 Task: Use Cell Phone Ringing Effect in this video Movie B.mp4
Action: Mouse moved to (173, 112)
Screenshot: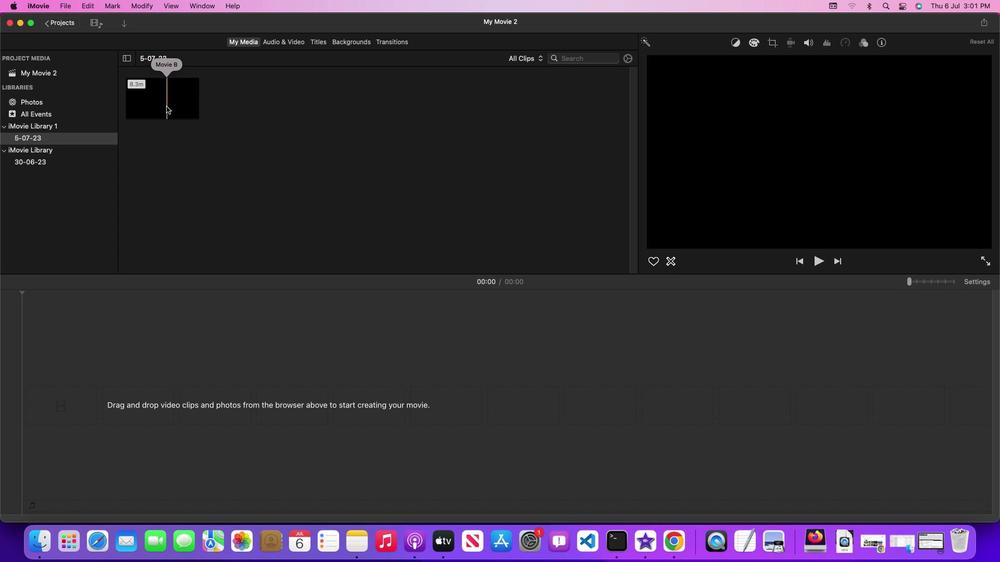 
Action: Mouse pressed left at (173, 112)
Screenshot: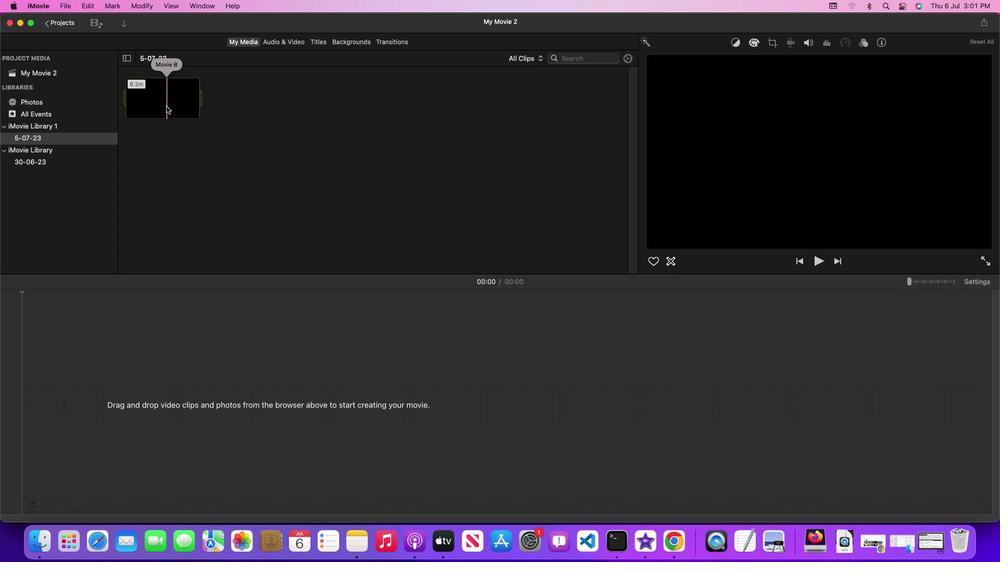 
Action: Mouse pressed left at (173, 112)
Screenshot: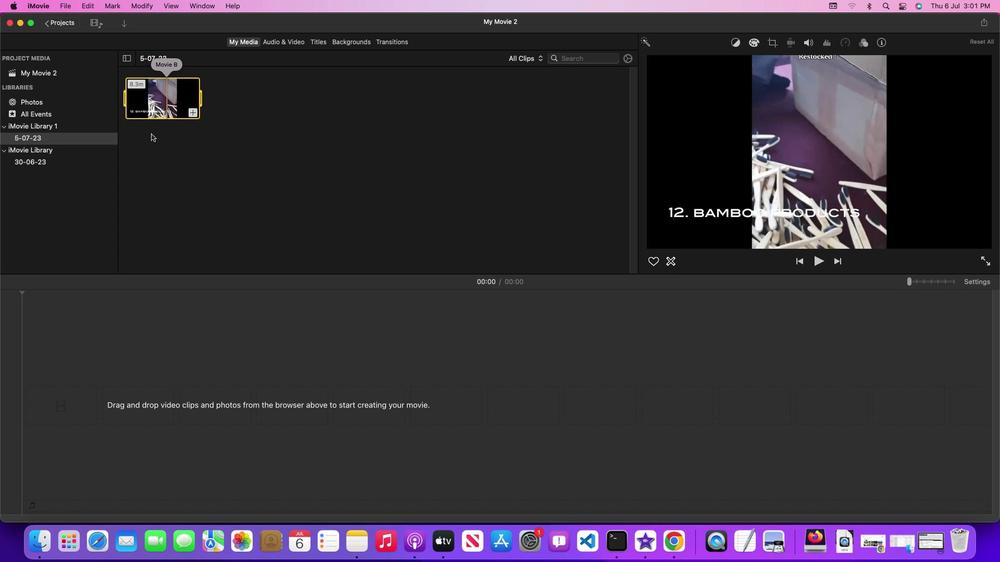 
Action: Mouse moved to (305, 49)
Screenshot: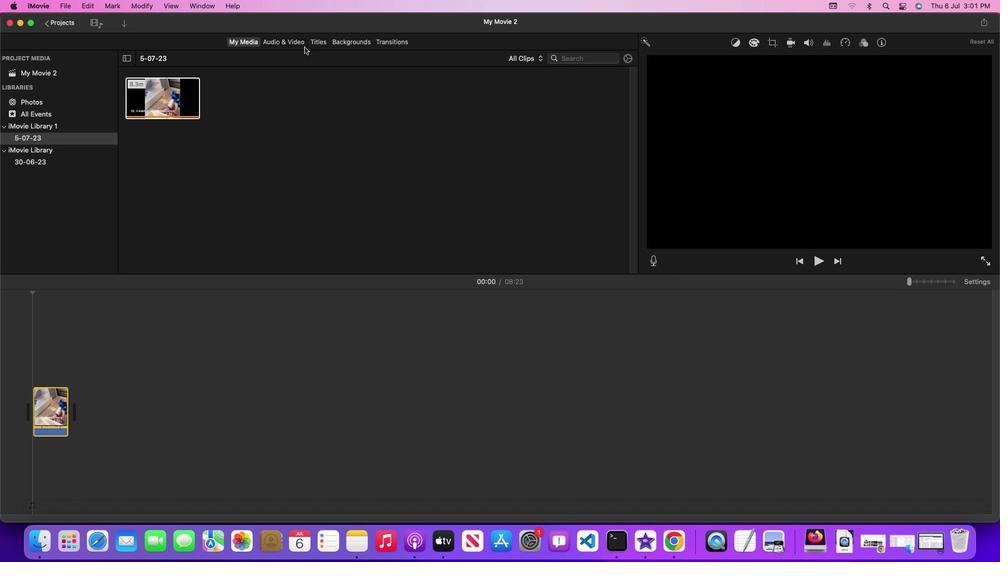 
Action: Mouse pressed left at (305, 49)
Screenshot: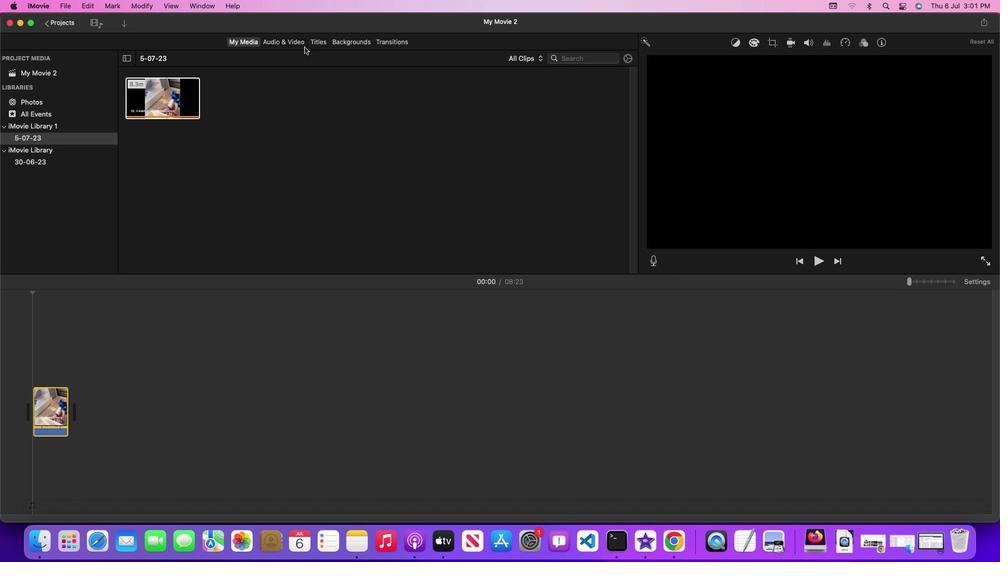 
Action: Mouse moved to (641, 145)
Screenshot: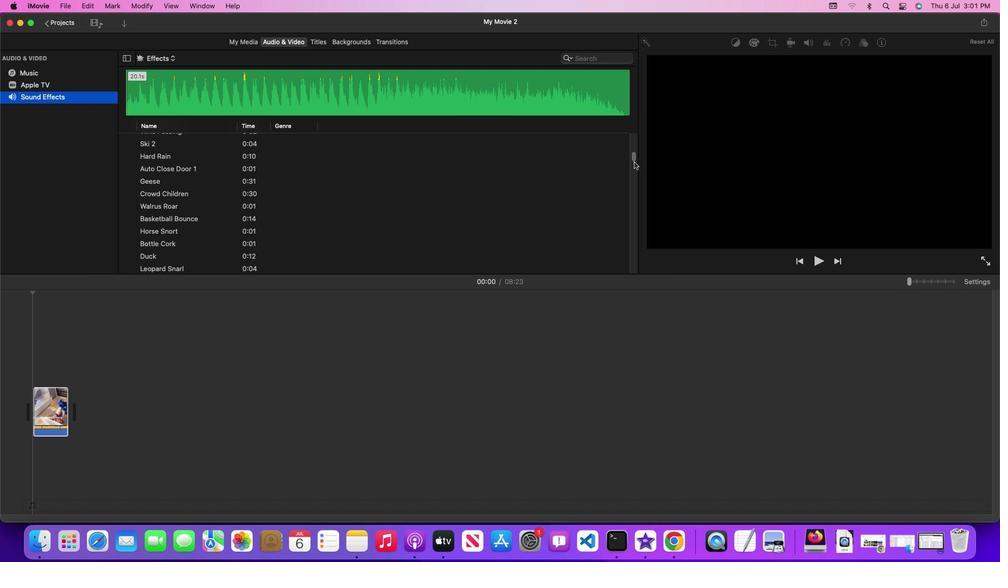 
Action: Mouse pressed left at (641, 145)
Screenshot: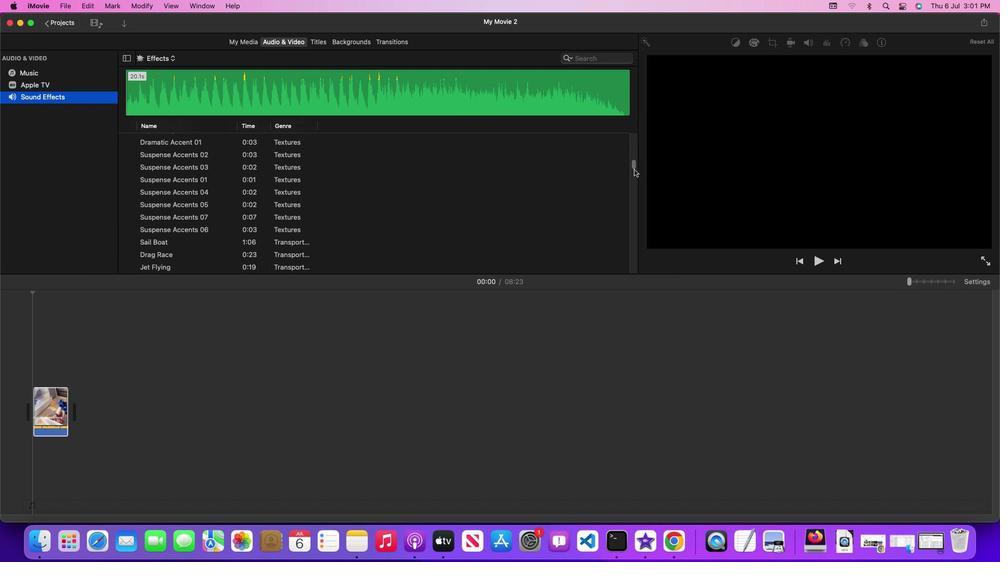 
Action: Mouse moved to (525, 237)
Screenshot: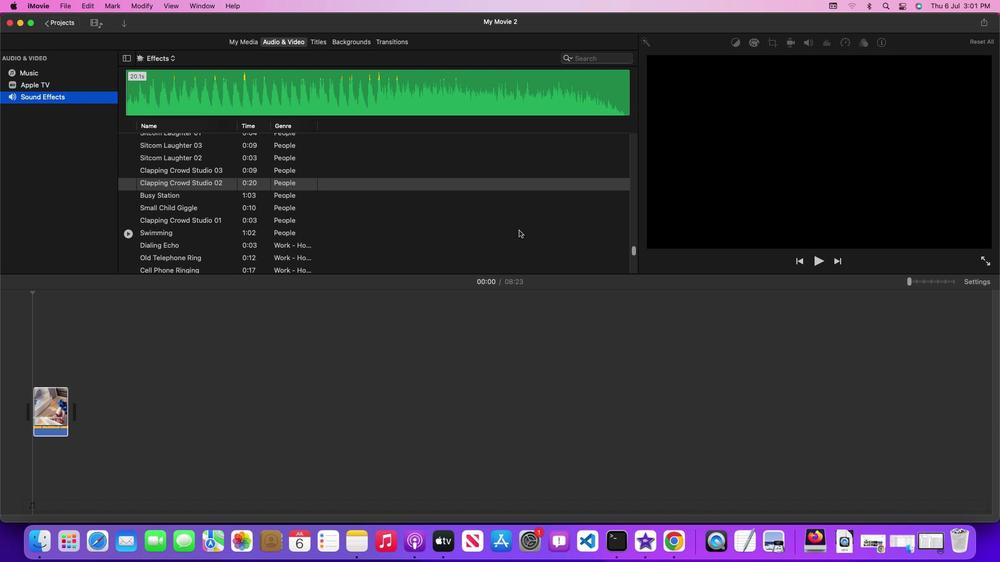 
Action: Mouse scrolled (525, 237) with delta (6, 5)
Screenshot: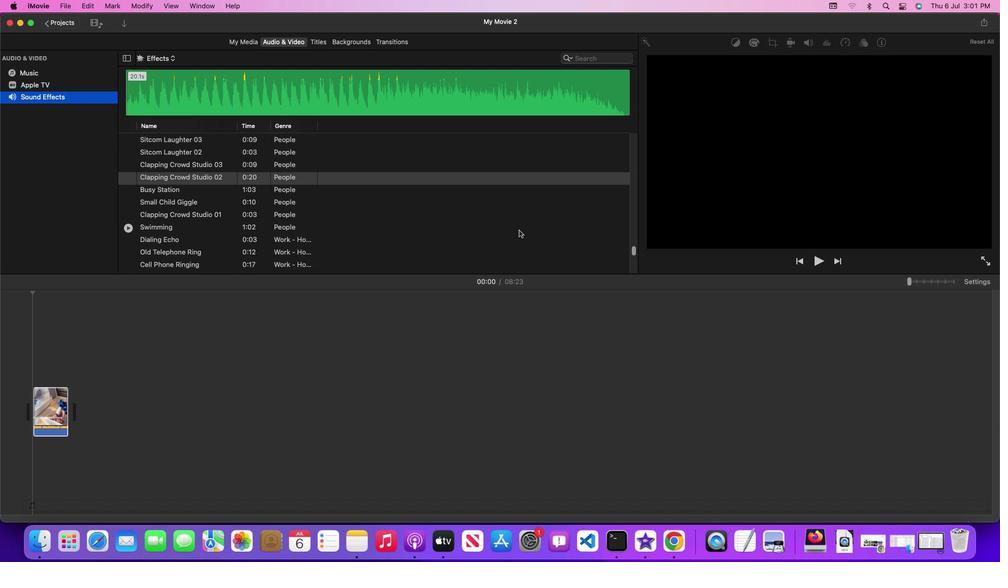
Action: Mouse scrolled (525, 237) with delta (6, 5)
Screenshot: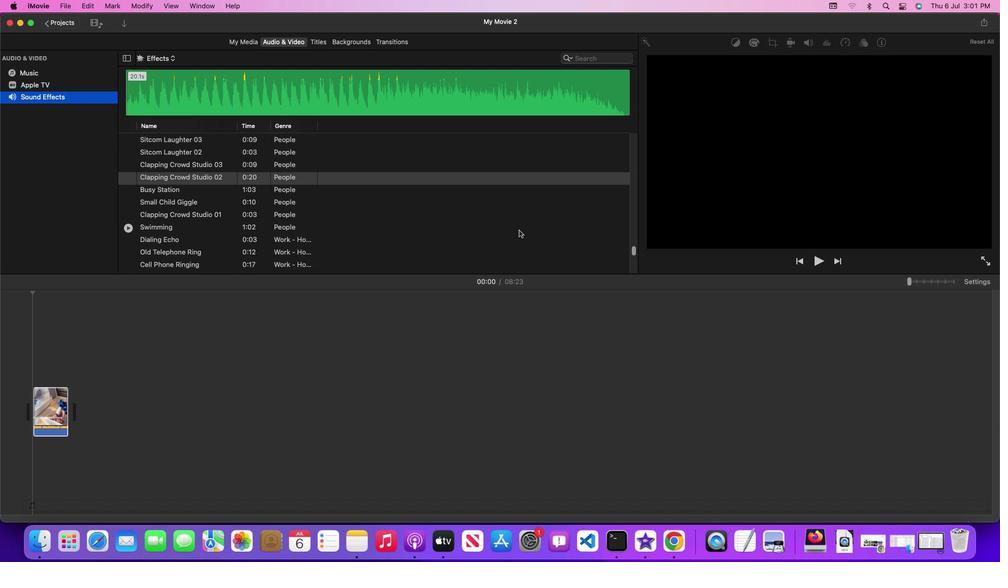 
Action: Mouse scrolled (525, 237) with delta (6, 5)
Screenshot: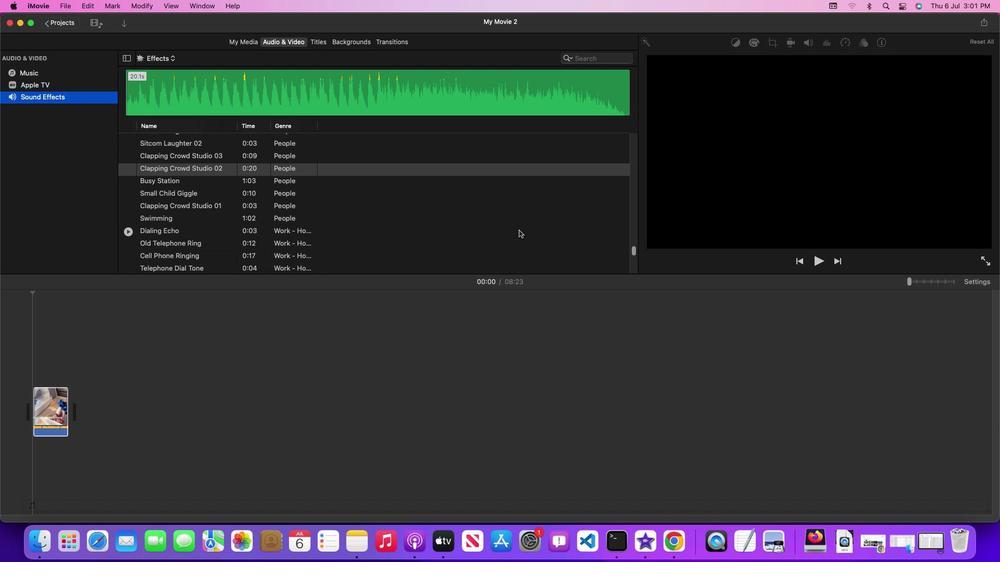 
Action: Mouse scrolled (525, 237) with delta (6, 5)
Screenshot: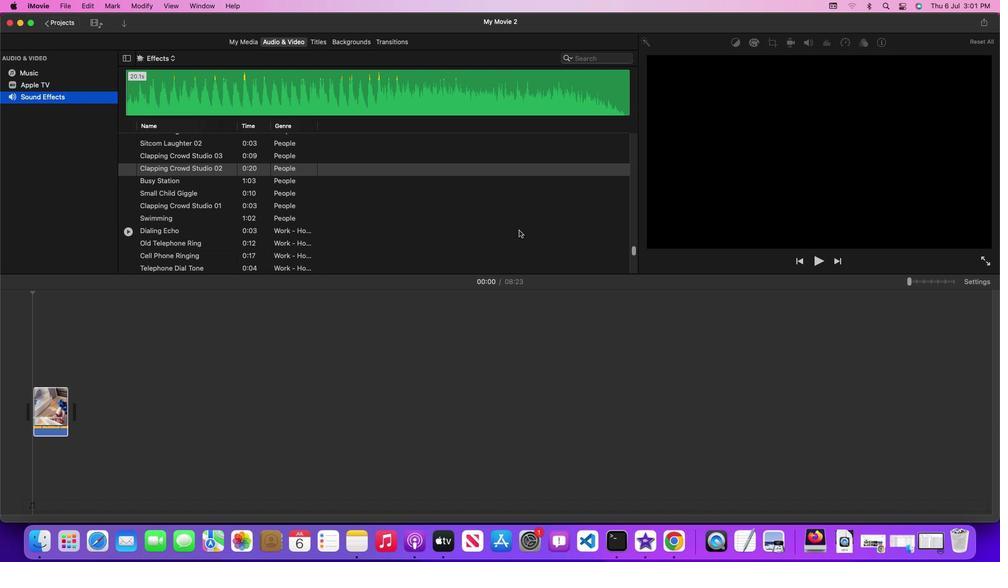 
Action: Mouse scrolled (525, 237) with delta (6, 5)
Screenshot: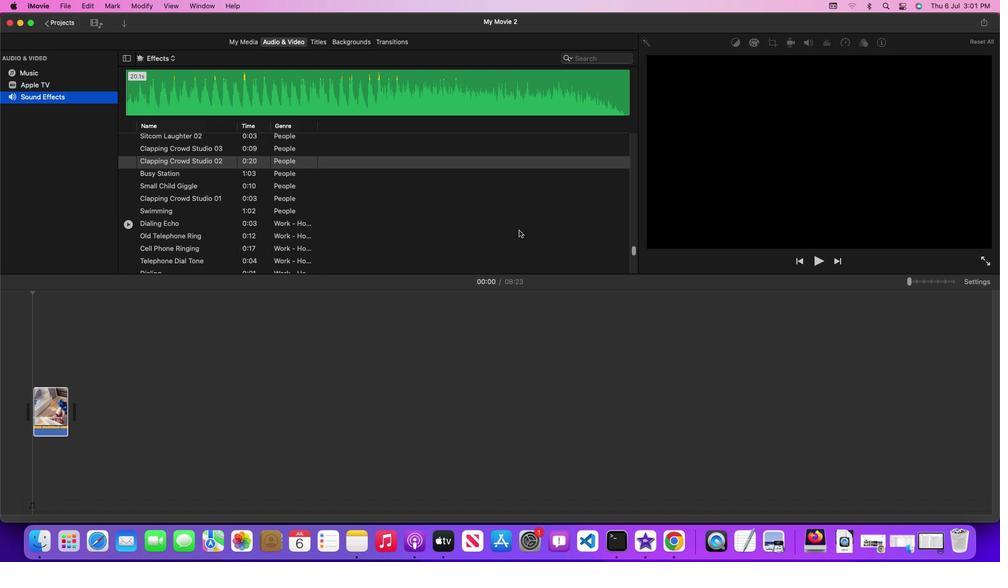 
Action: Mouse scrolled (525, 237) with delta (6, 5)
Screenshot: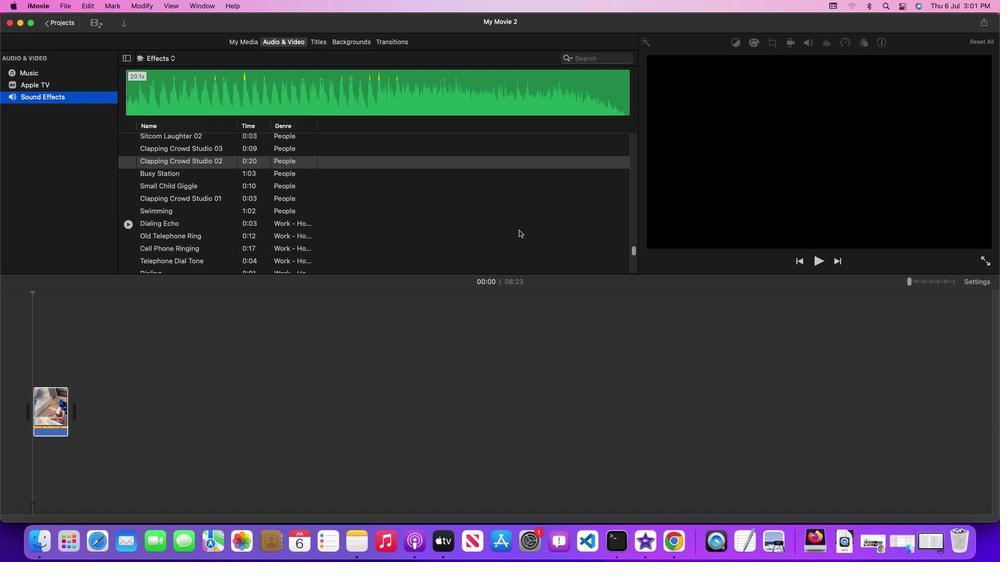 
Action: Mouse moved to (360, 257)
Screenshot: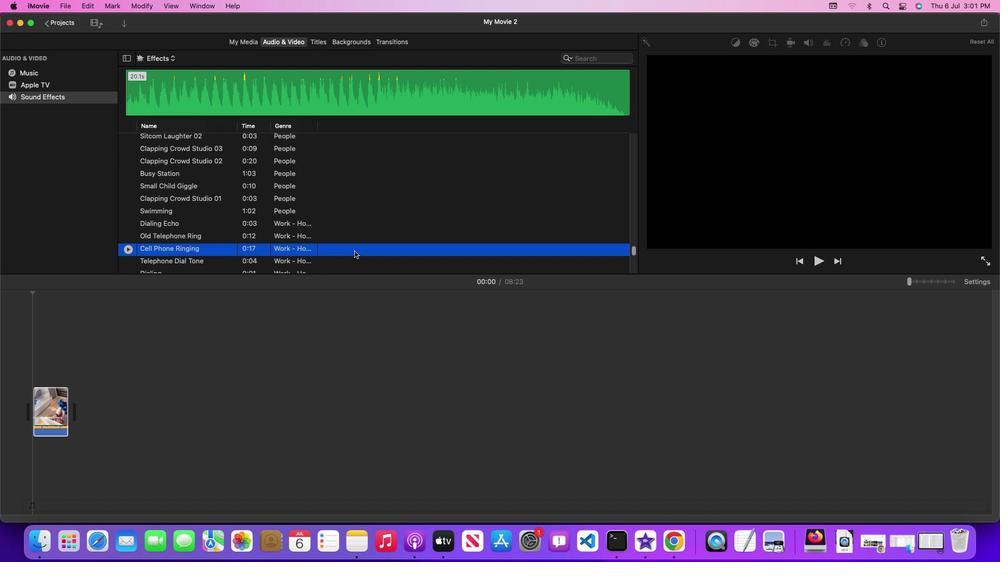 
Action: Mouse pressed left at (360, 257)
Screenshot: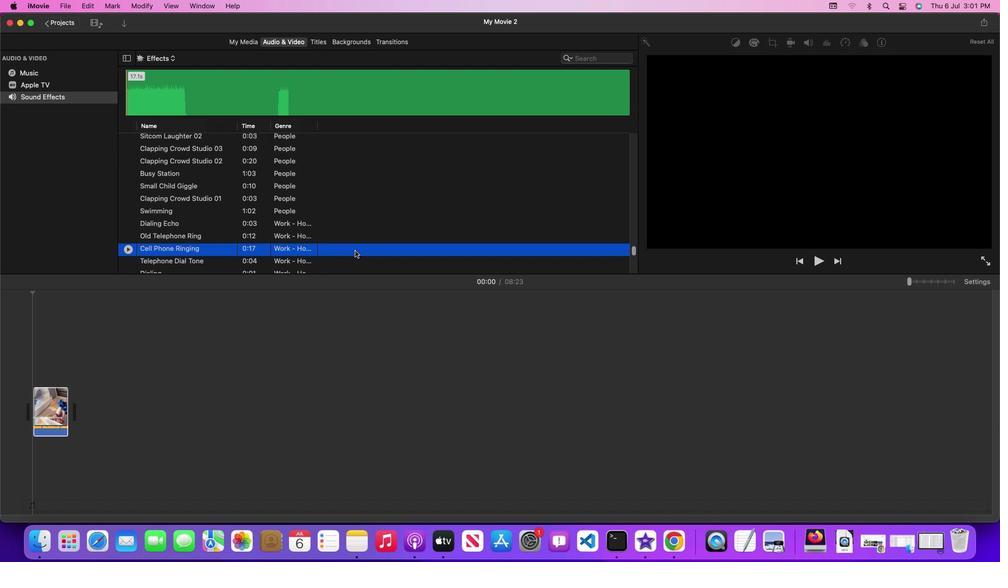 
Action: Mouse moved to (366, 256)
Screenshot: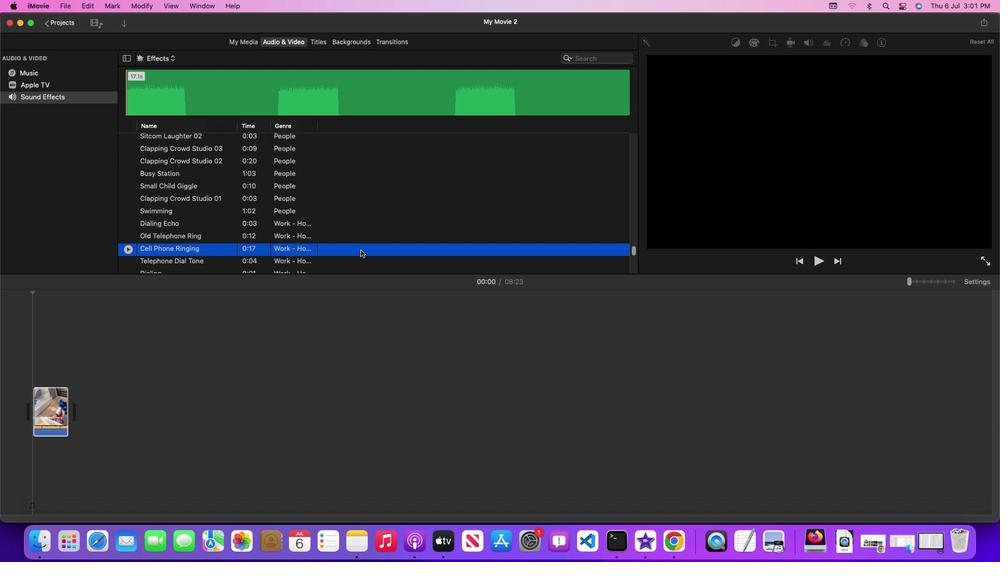 
Action: Mouse pressed left at (366, 256)
Screenshot: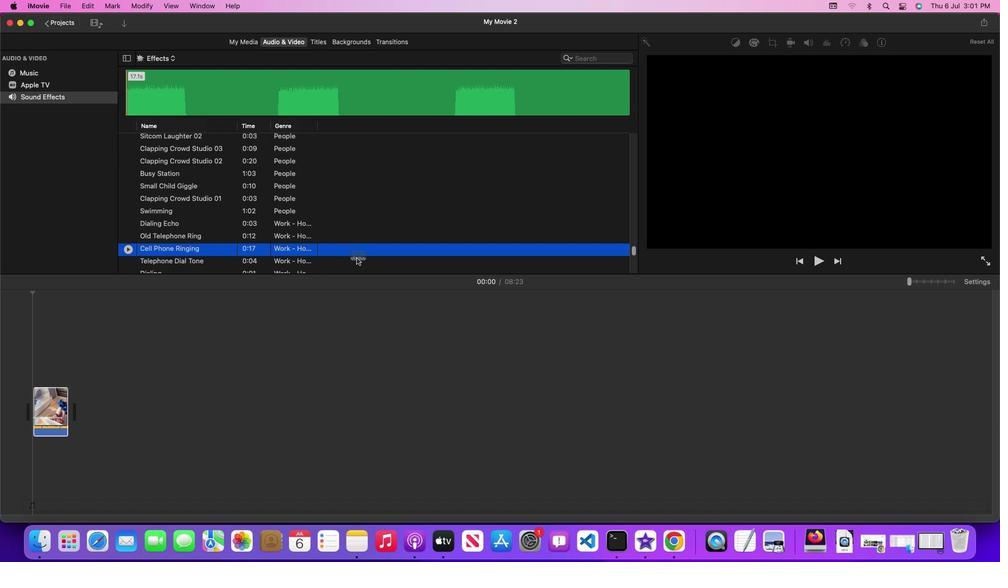 
Action: Mouse moved to (251, 305)
Screenshot: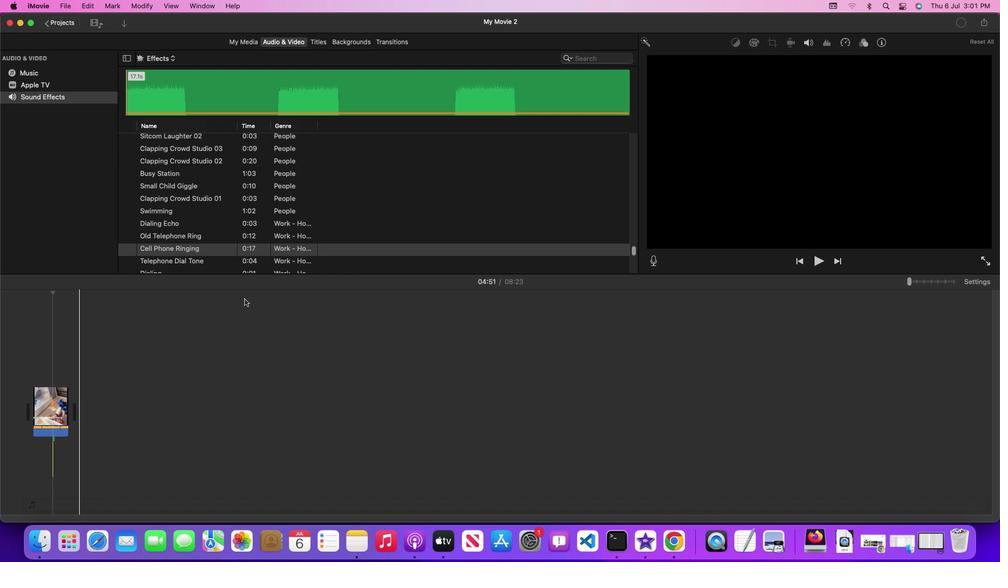 
